 Task: Create New Customer with Customer Name: Whiskey Cake, Billing Address Line1: 4202 Skips Lane, Billing Address Line2:  Phoenix, Billing Address Line3:  Arizona 85012
Action: Mouse pressed left at (160, 34)
Screenshot: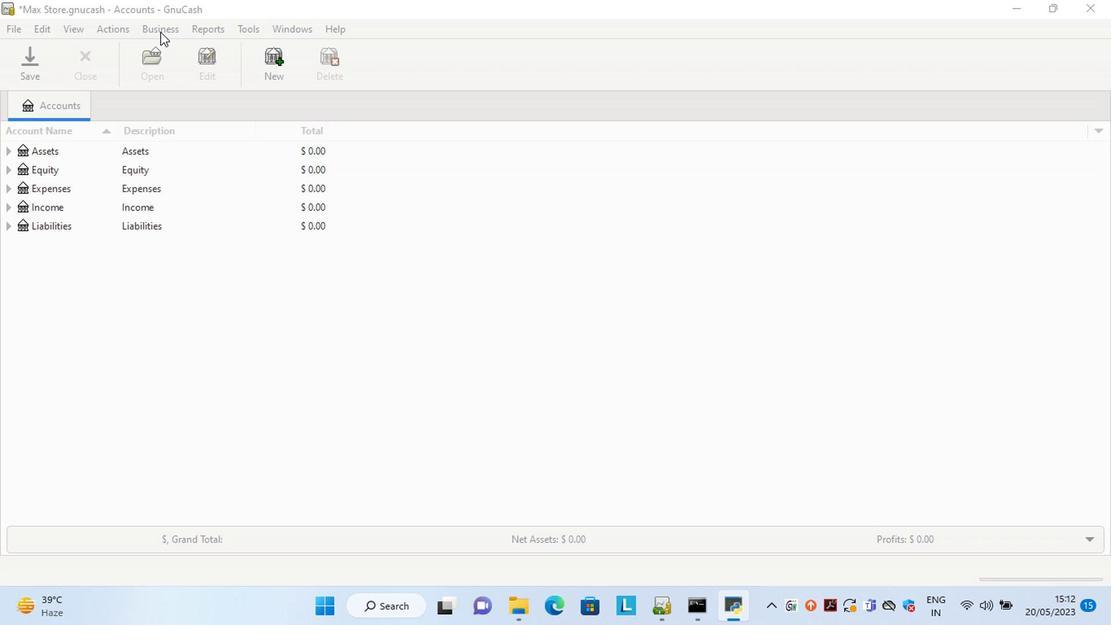 
Action: Mouse moved to (351, 67)
Screenshot: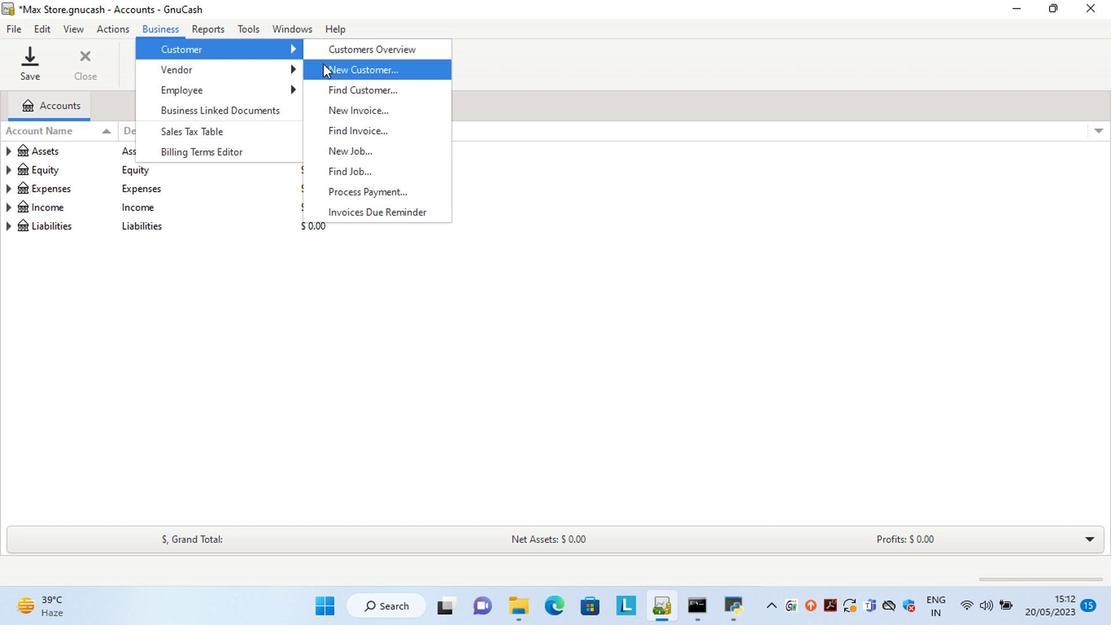 
Action: Mouse pressed left at (351, 67)
Screenshot: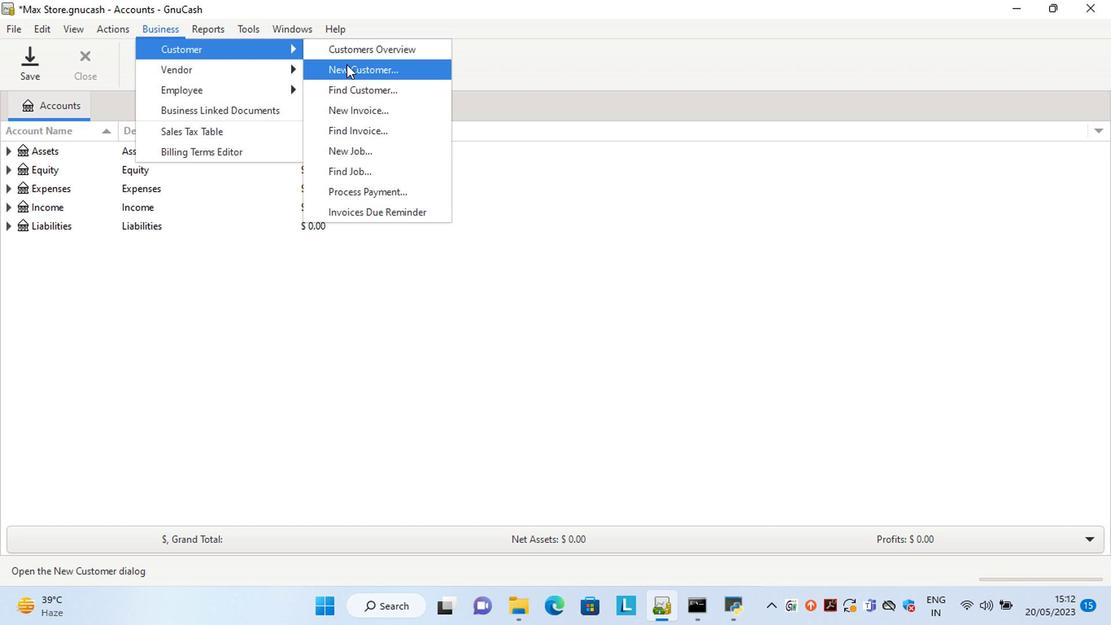 
Action: Mouse moved to (870, 281)
Screenshot: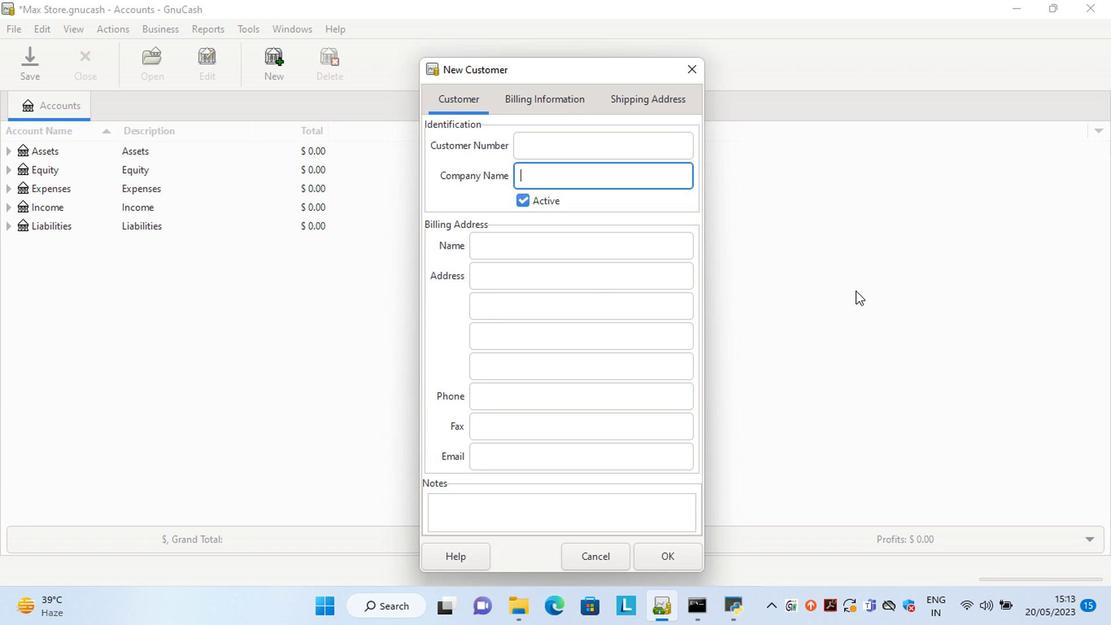 
Action: Key pressed <Key.shift>Whiskey<Key.space><Key.shift>Cake<Key.tab><Key.tab><Key.tab>4202<Key.space><Key.shift>Skips<Key.space><Key.shift>Lane<Key.tab>p<Key.tab>a<Key.tab>
Screenshot: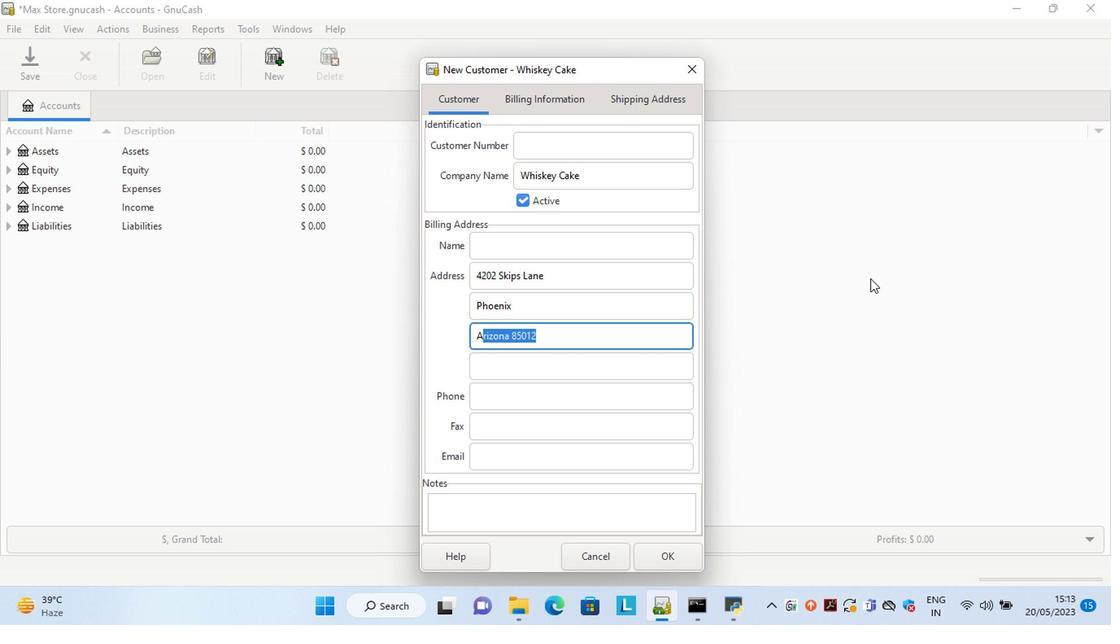 
Action: Mouse moved to (673, 558)
Screenshot: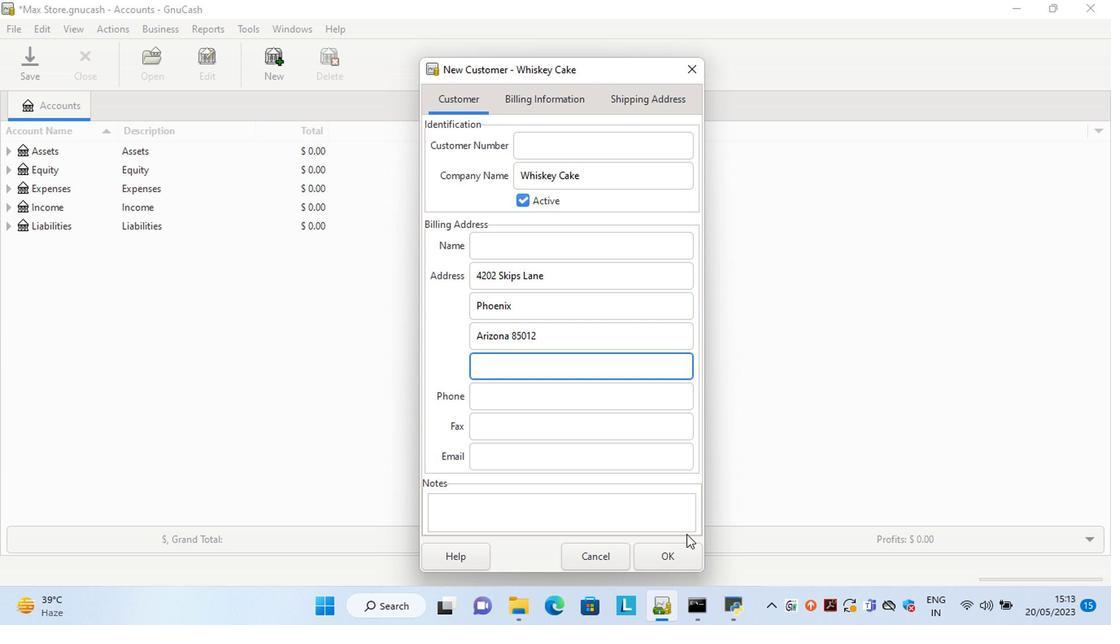 
Action: Mouse pressed left at (673, 558)
Screenshot: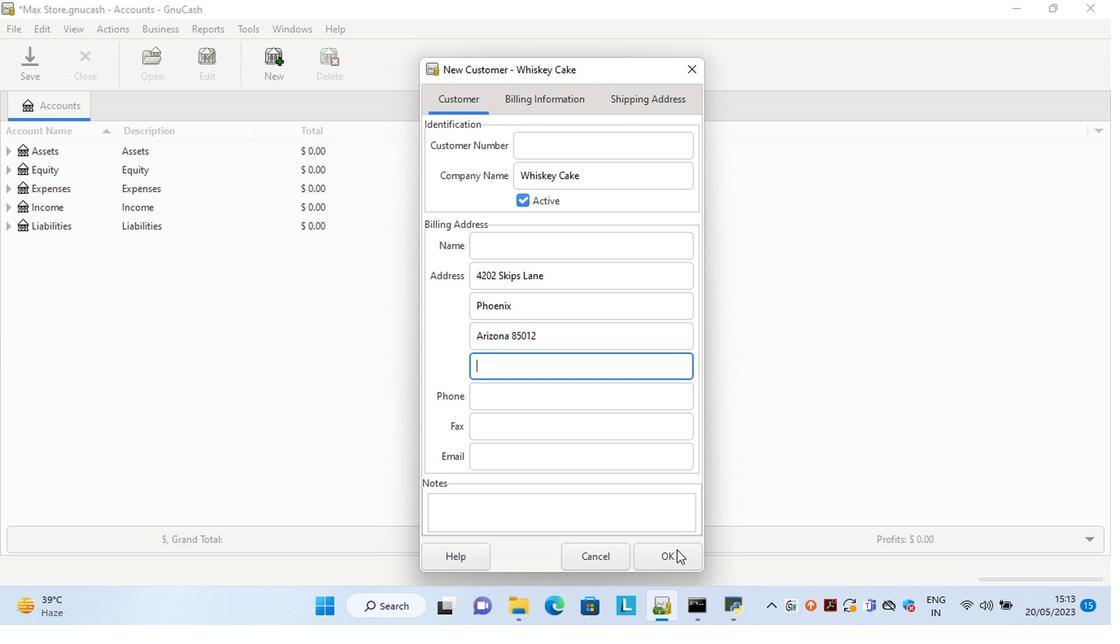 
Action: Mouse moved to (782, 313)
Screenshot: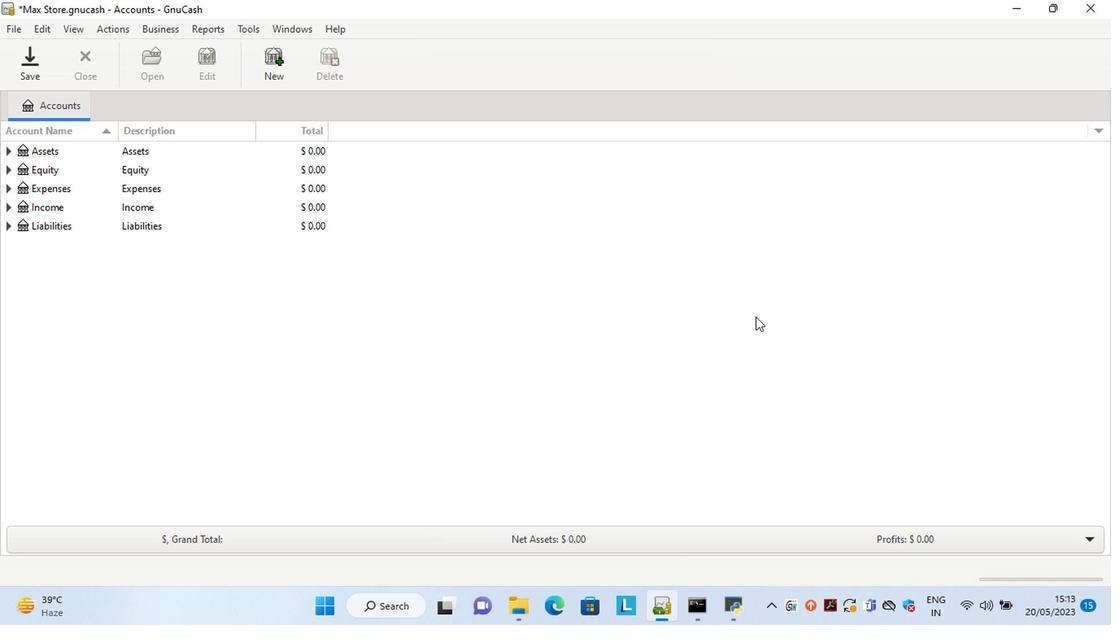 
